 Task: Show the computed styles sidebar.
Action: Mouse moved to (957, 27)
Screenshot: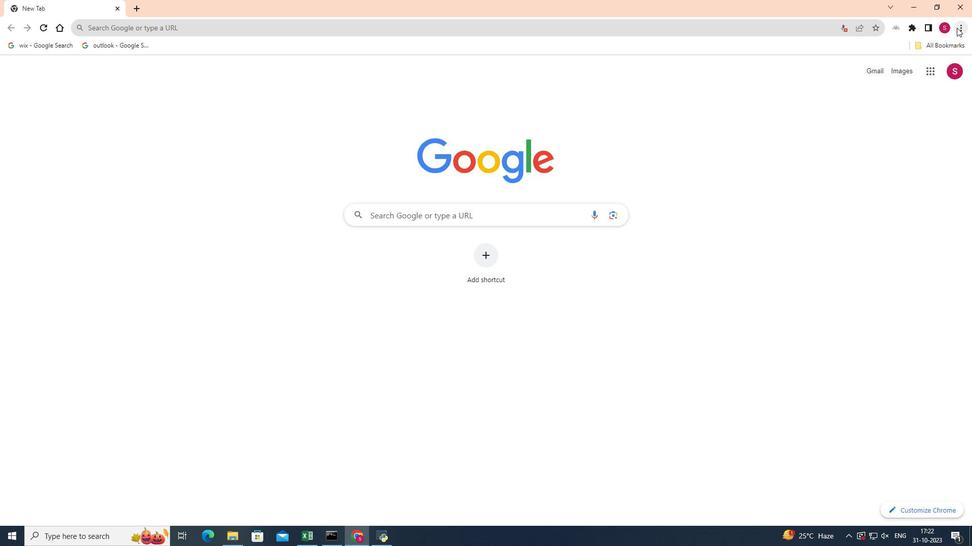 
Action: Mouse pressed left at (957, 27)
Screenshot: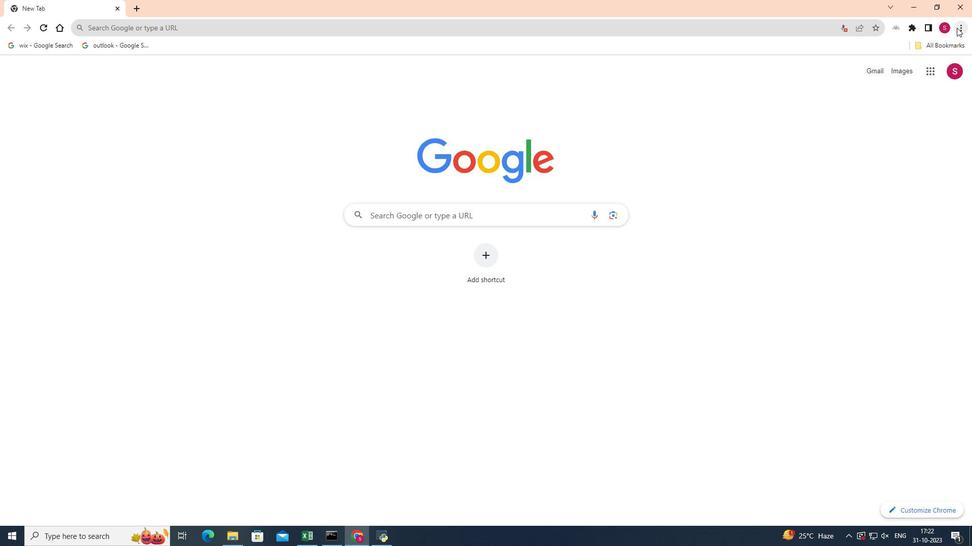 
Action: Mouse moved to (842, 185)
Screenshot: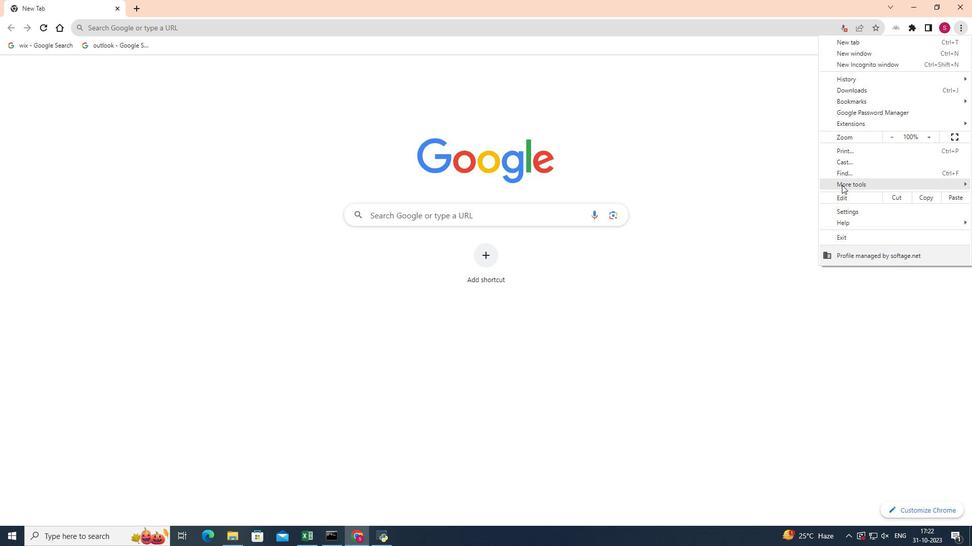 
Action: Mouse pressed left at (842, 185)
Screenshot: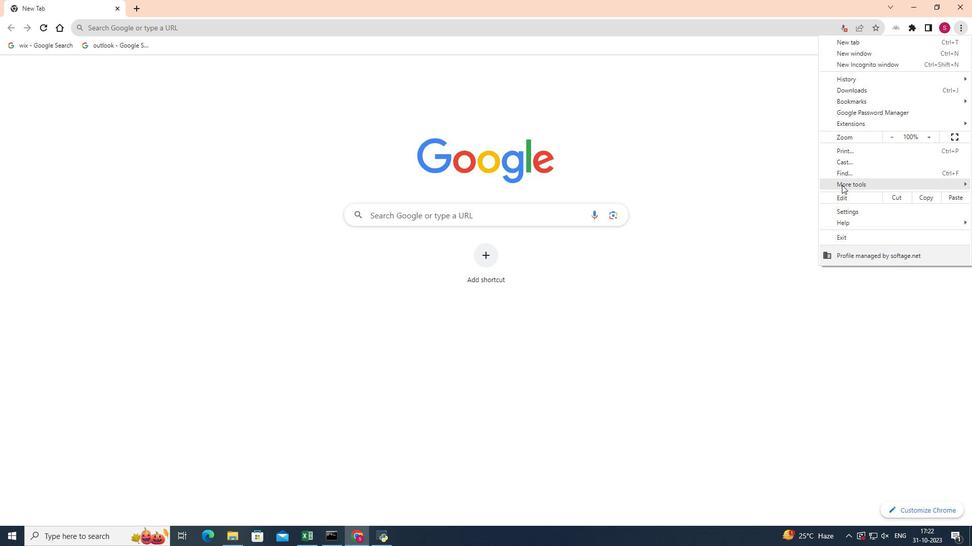 
Action: Mouse moved to (756, 260)
Screenshot: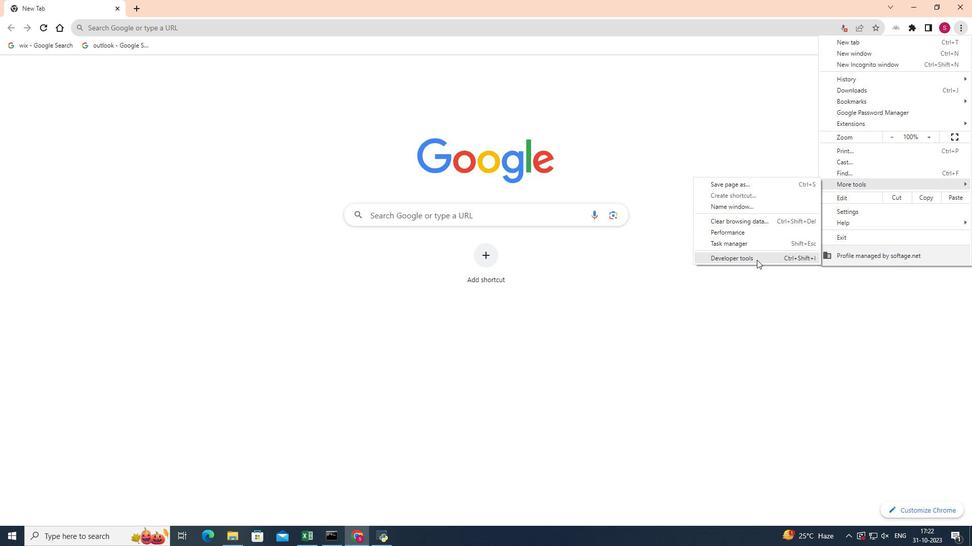 
Action: Mouse pressed left at (756, 260)
Screenshot: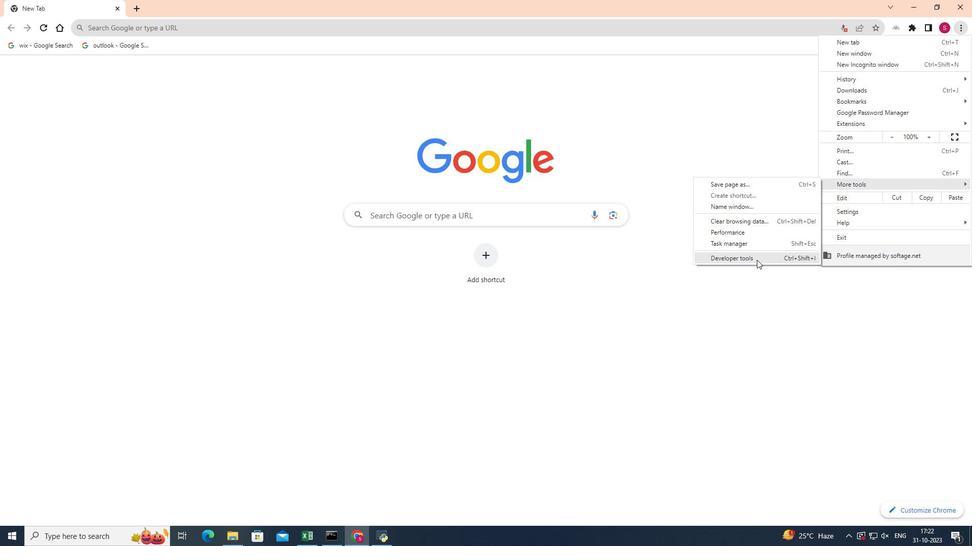 
Action: Mouse moved to (952, 383)
Screenshot: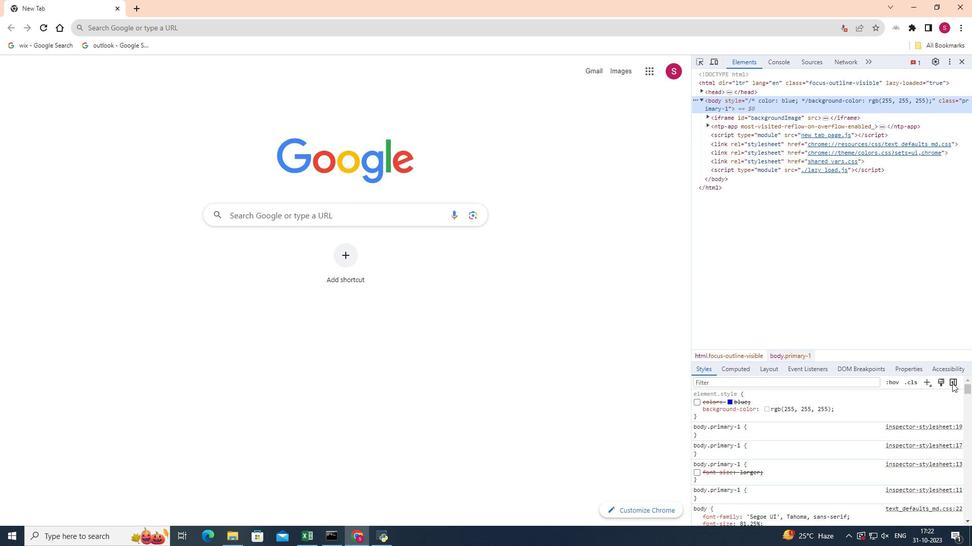 
Action: Mouse pressed left at (952, 383)
Screenshot: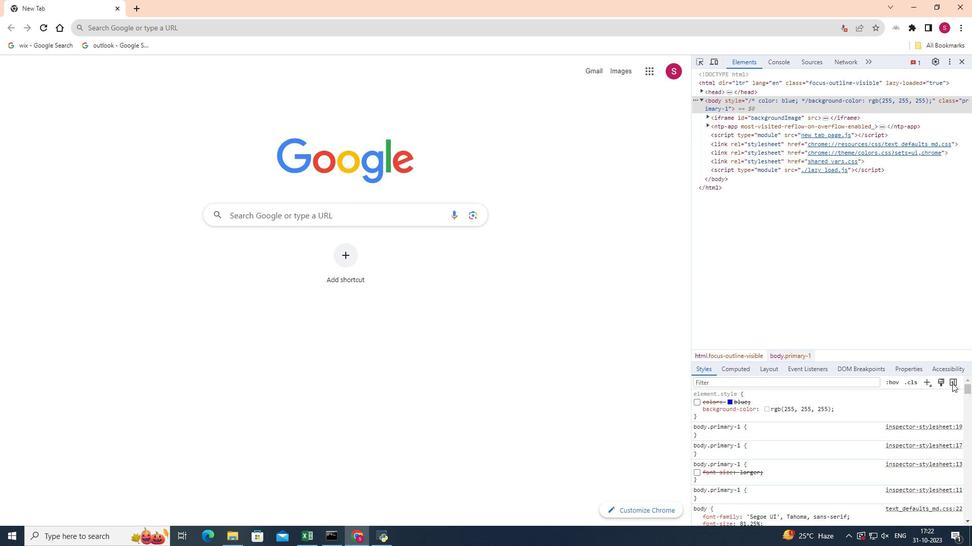 
Action: Mouse moved to (899, 456)
Screenshot: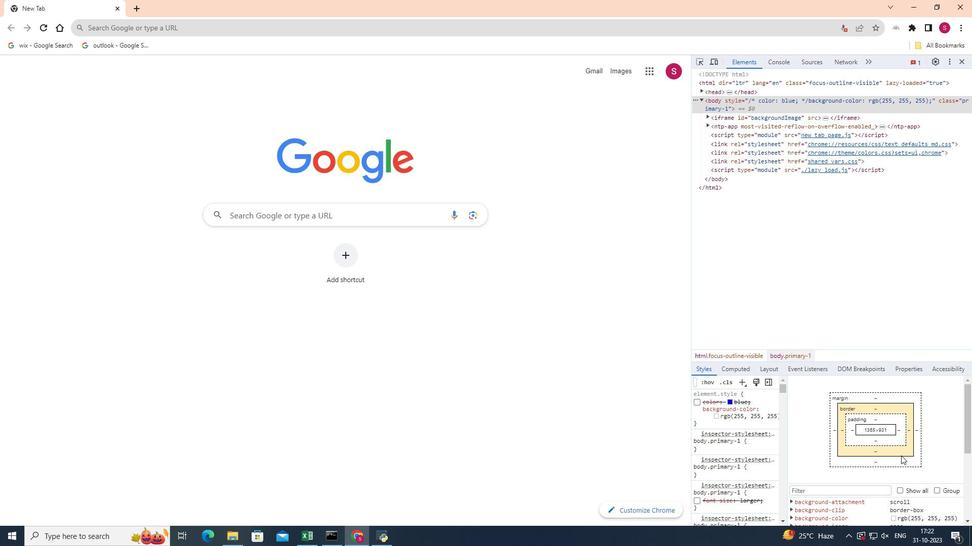 
Action: Mouse scrolled (899, 455) with delta (0, 0)
Screenshot: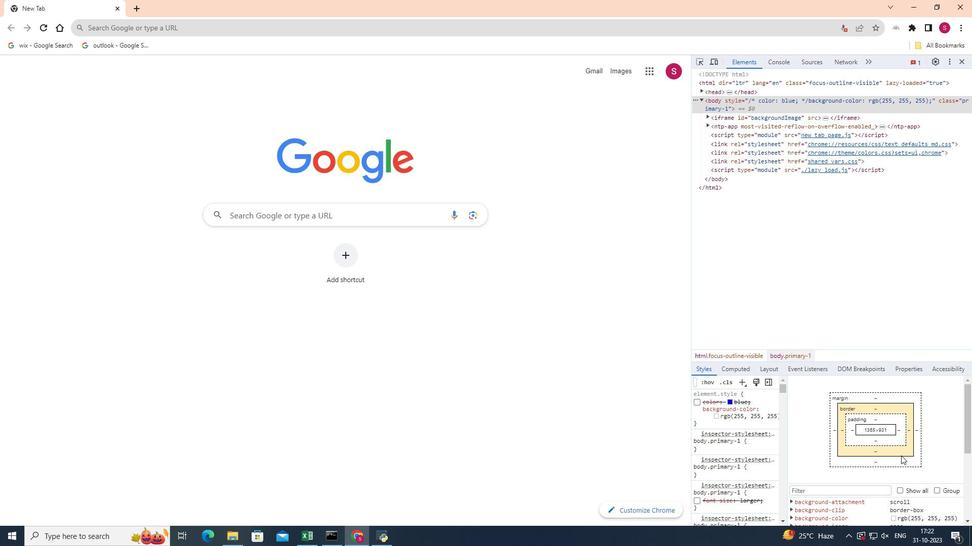 
Action: Mouse moved to (900, 456)
Screenshot: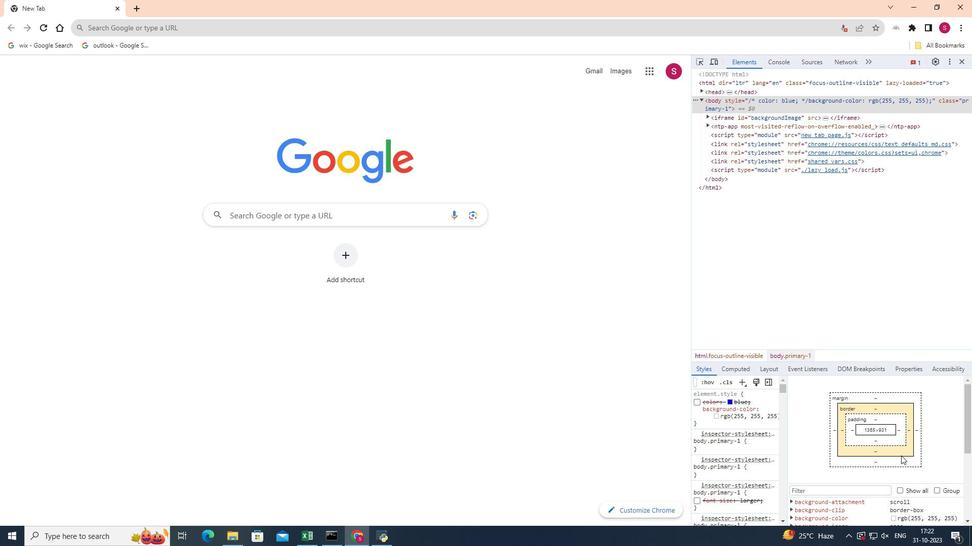 
Action: Mouse scrolled (900, 455) with delta (0, 0)
Screenshot: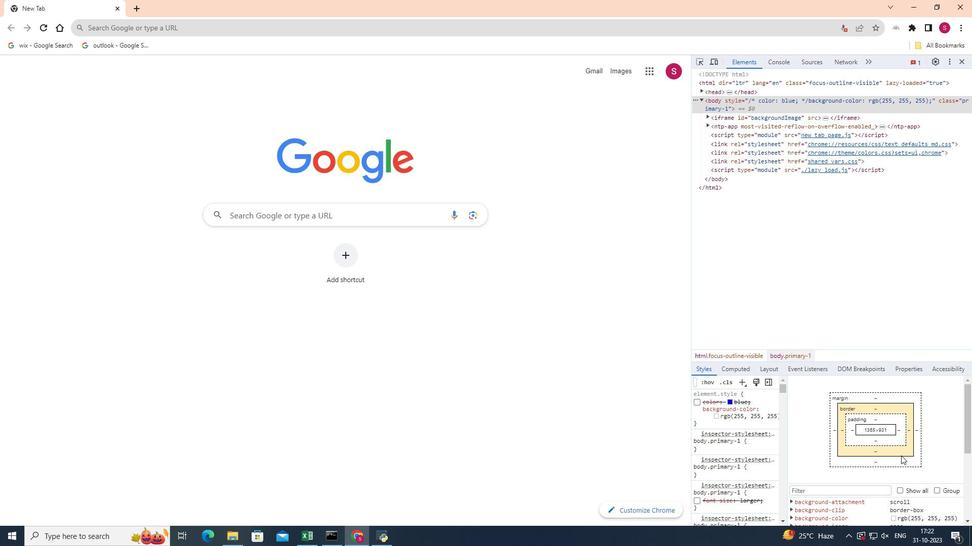 
Action: Mouse moved to (903, 456)
Screenshot: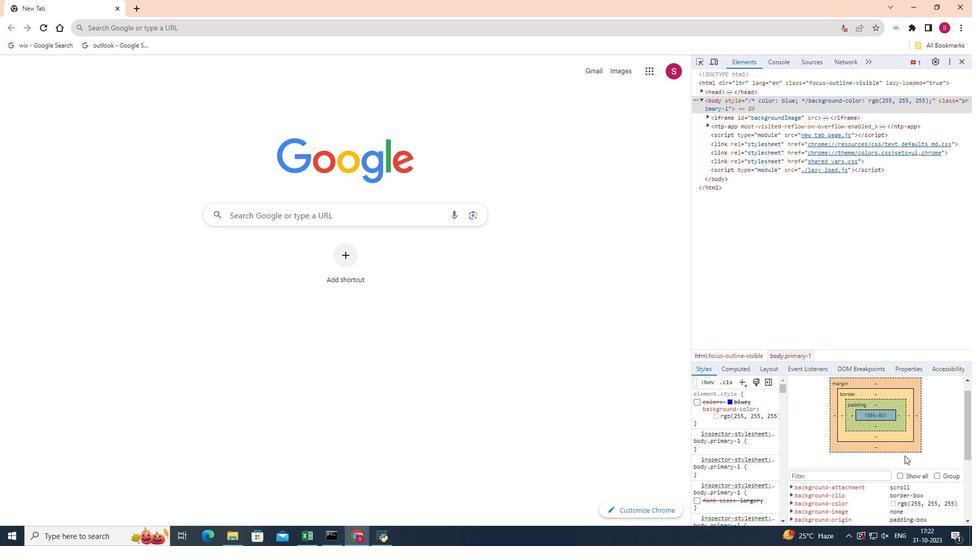 
Action: Mouse scrolled (903, 455) with delta (0, 0)
Screenshot: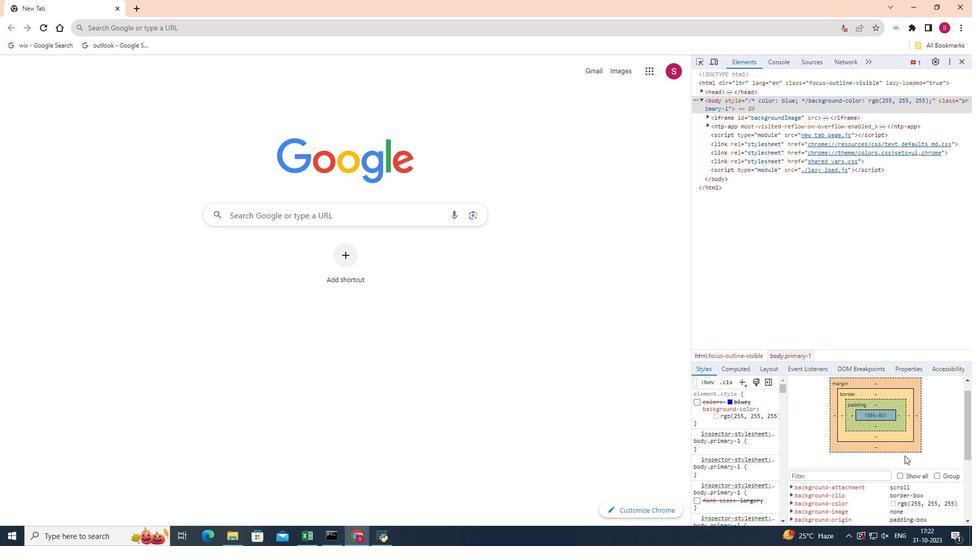 
Action: Mouse moved to (903, 456)
Screenshot: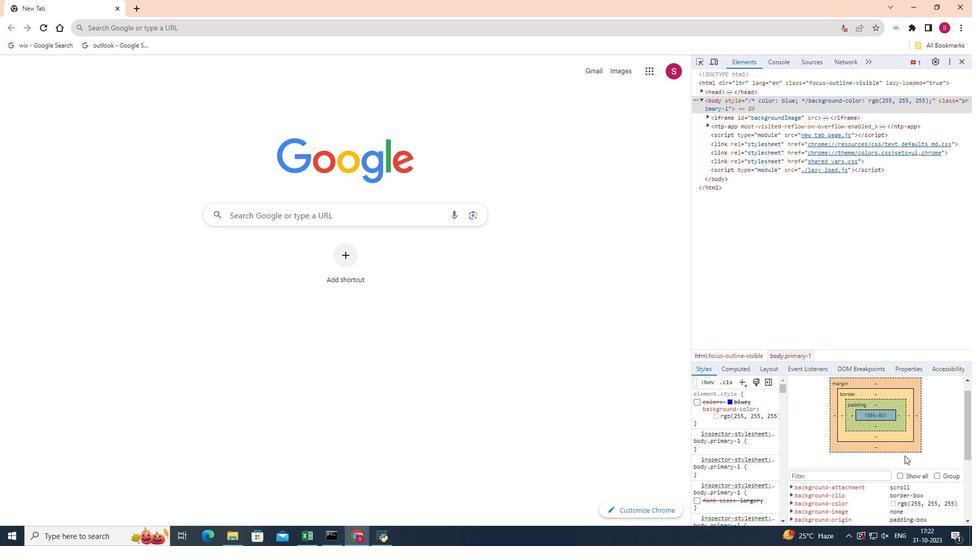 
Action: Mouse scrolled (903, 455) with delta (0, 0)
Screenshot: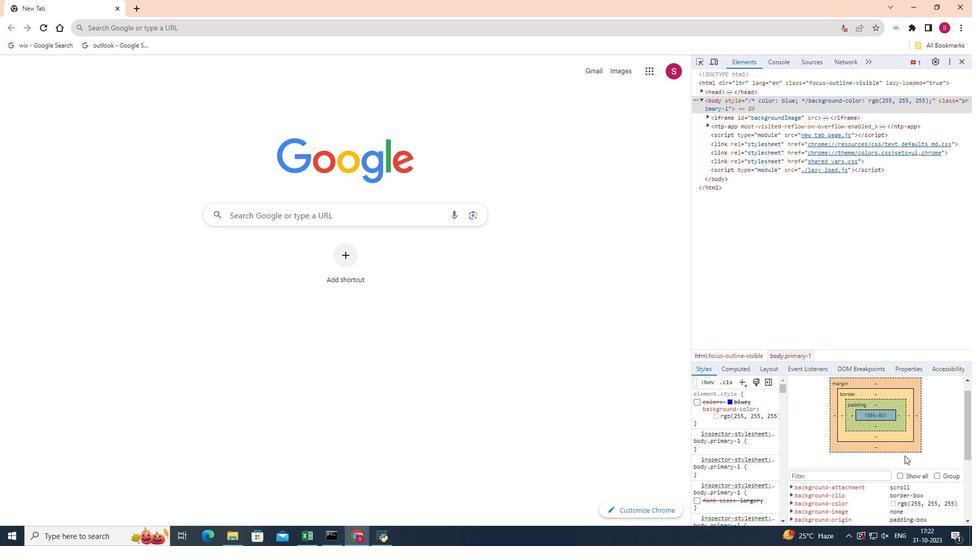 
Action: Mouse moved to (905, 456)
Screenshot: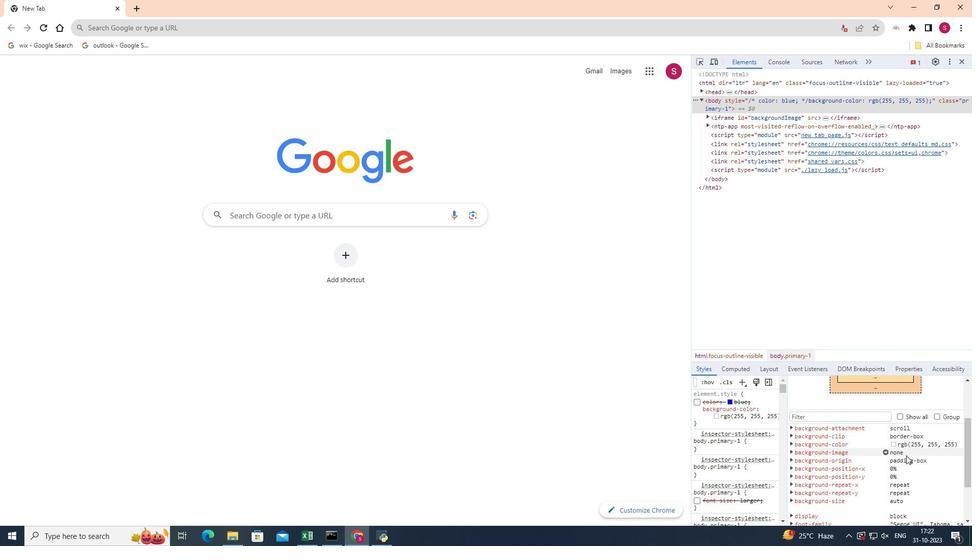 
Action: Mouse scrolled (905, 455) with delta (0, 0)
Screenshot: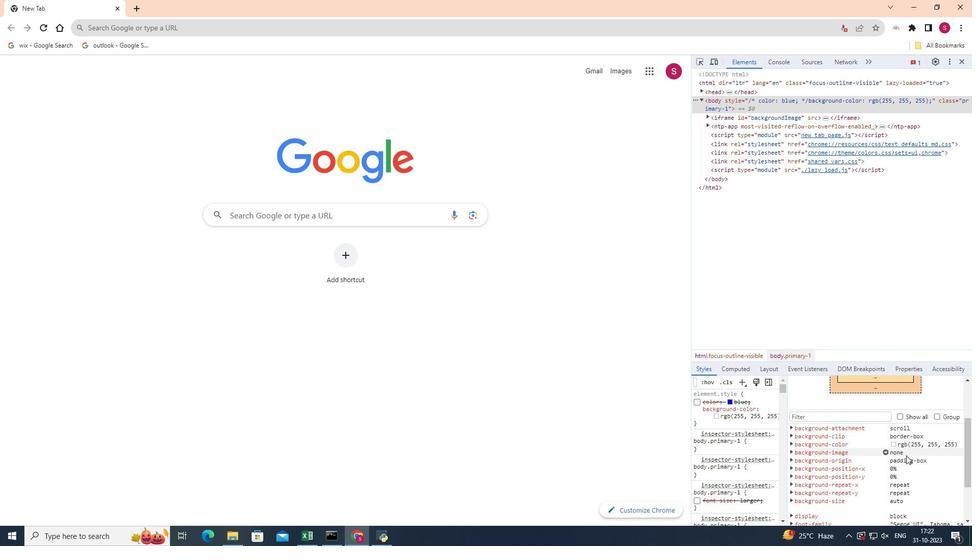 
Action: Mouse moved to (906, 456)
Screenshot: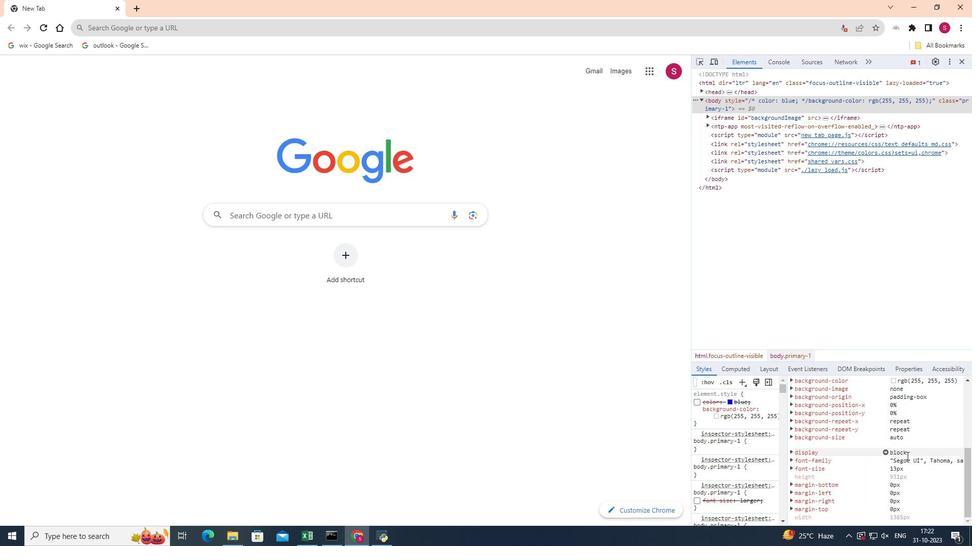 
Action: Mouse scrolled (906, 455) with delta (0, 0)
Screenshot: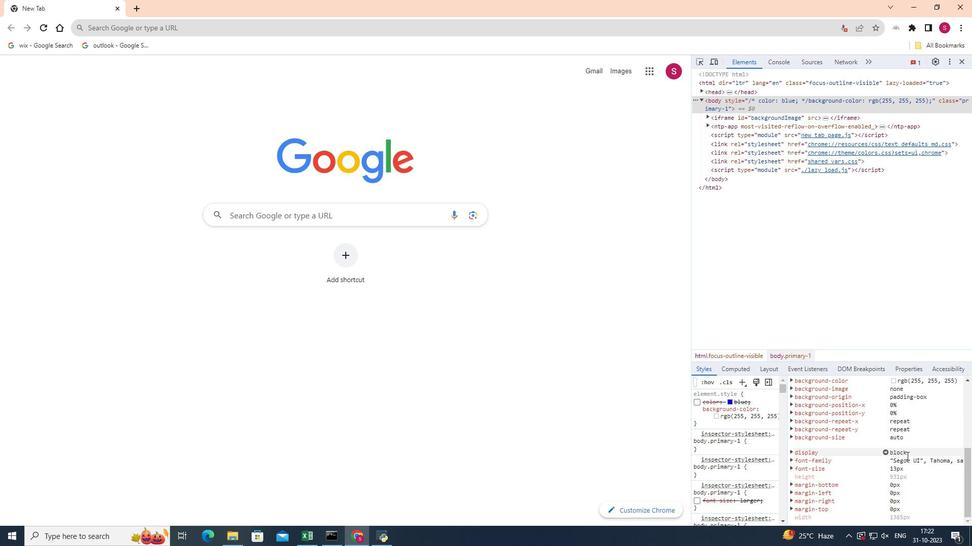 
Action: Mouse scrolled (906, 455) with delta (0, 0)
Screenshot: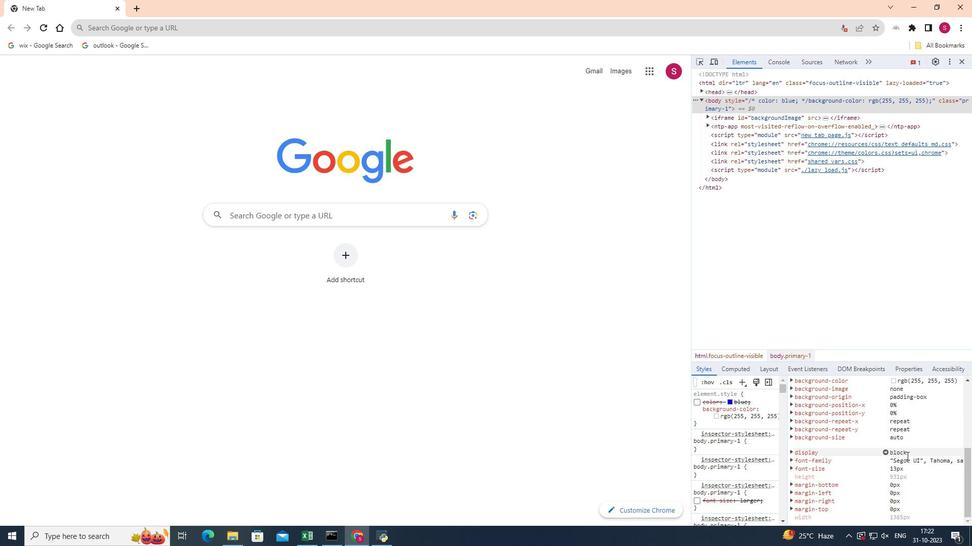 
Action: Mouse scrolled (906, 455) with delta (0, 0)
Screenshot: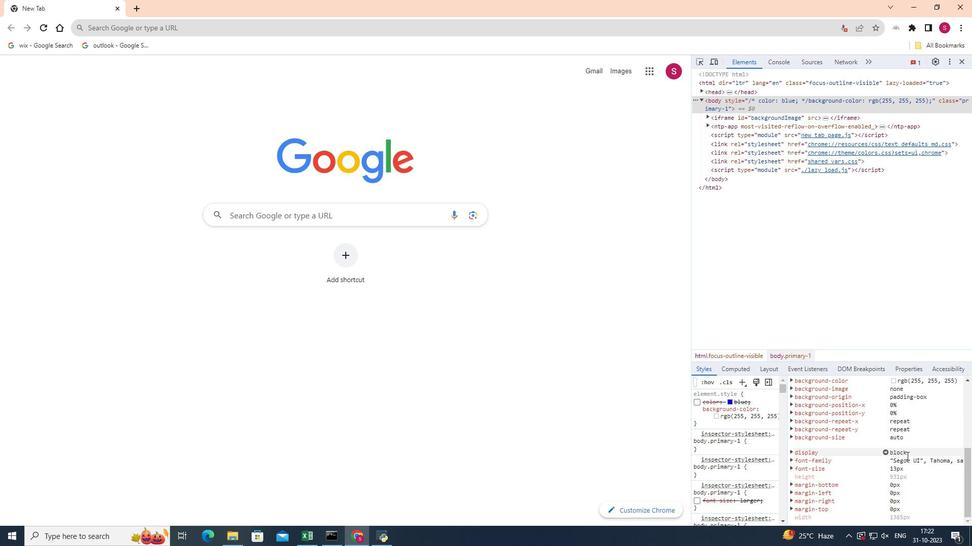 
Action: Mouse scrolled (906, 455) with delta (0, 0)
Screenshot: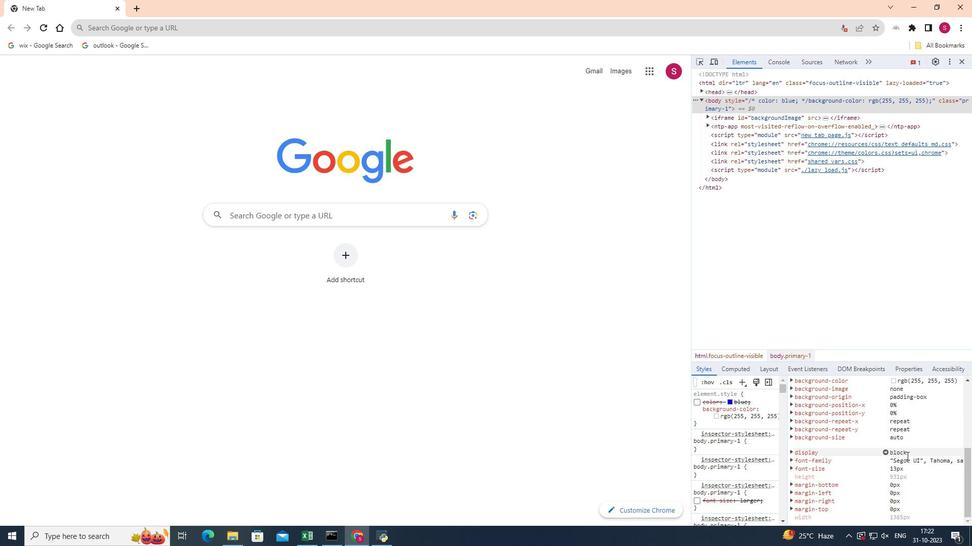 
Action: Mouse scrolled (906, 455) with delta (0, 0)
Screenshot: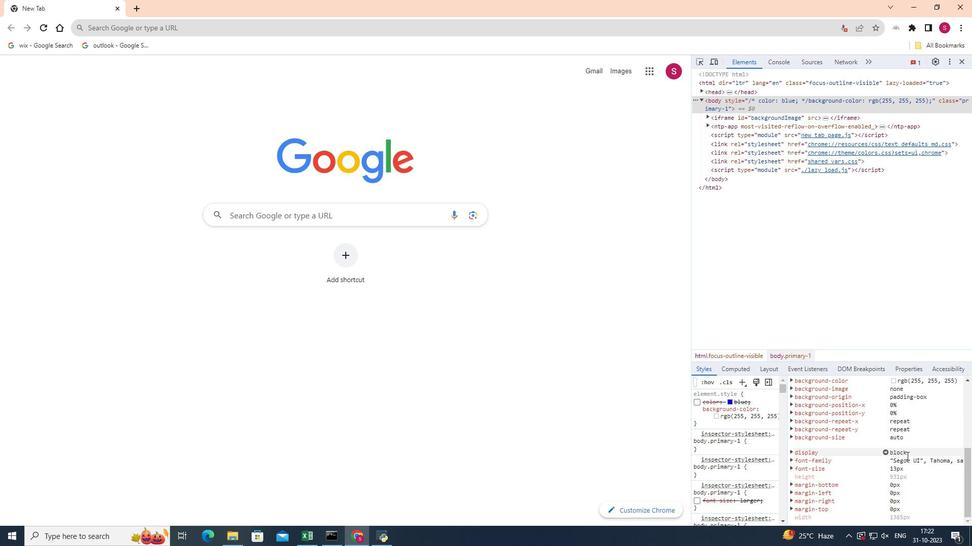 
Action: Mouse moved to (908, 454)
Screenshot: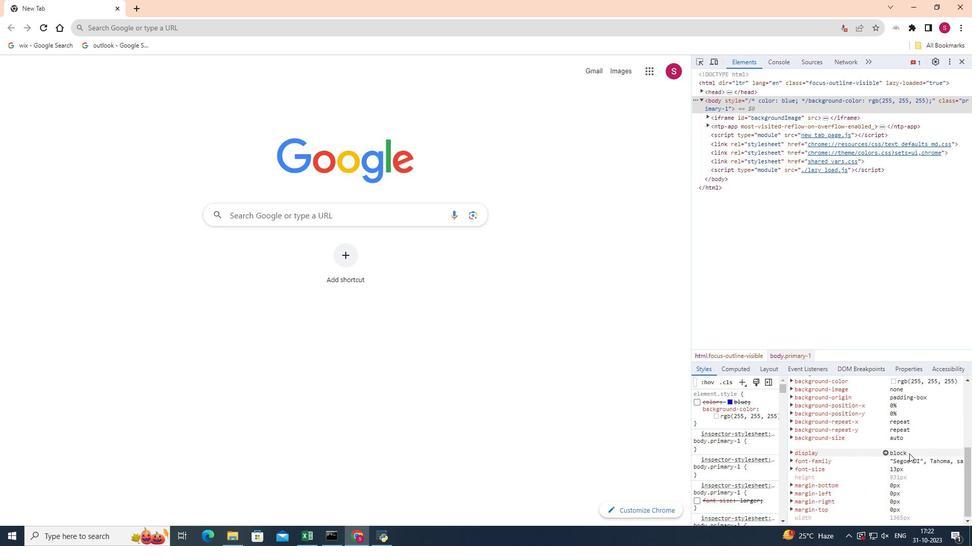 
Action: Mouse scrolled (908, 455) with delta (0, 0)
Screenshot: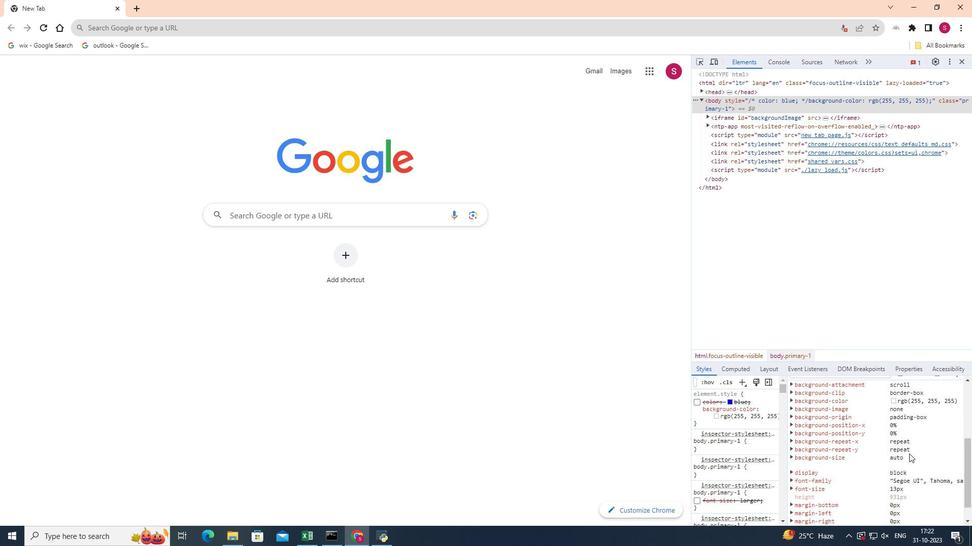 
Action: Mouse moved to (909, 454)
Screenshot: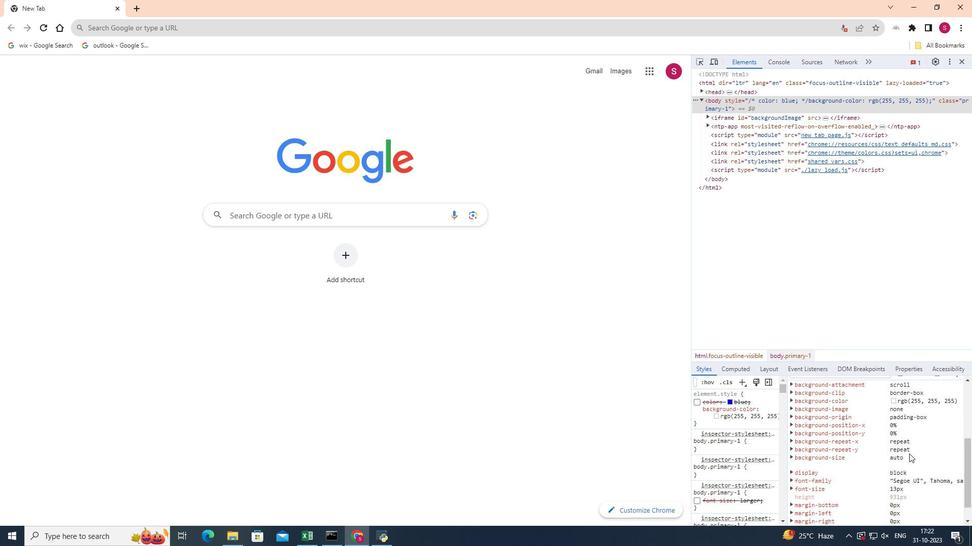 
Action: Mouse scrolled (909, 454) with delta (0, 0)
Screenshot: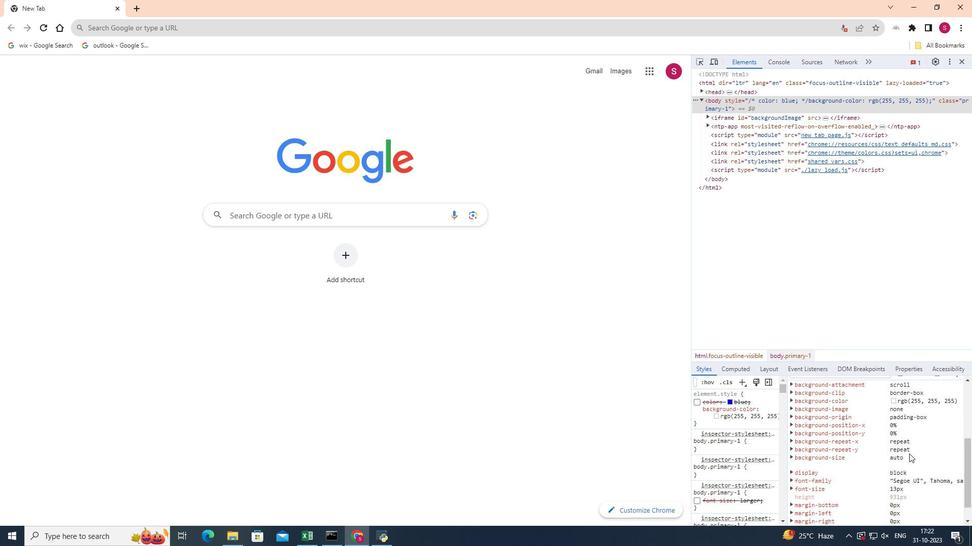 
Action: Mouse scrolled (909, 454) with delta (0, 0)
Screenshot: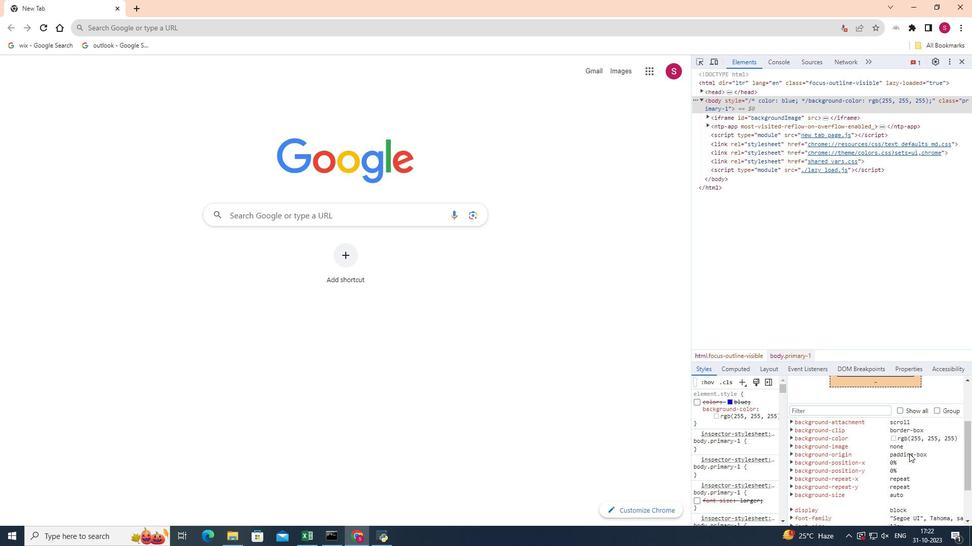 
Action: Mouse scrolled (909, 454) with delta (0, 0)
Screenshot: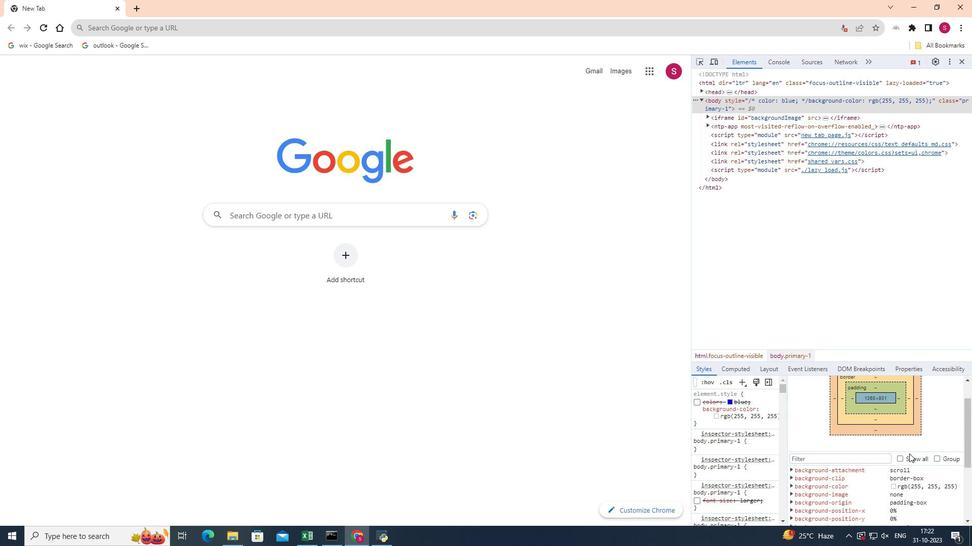 
Action: Mouse scrolled (909, 454) with delta (0, 0)
Screenshot: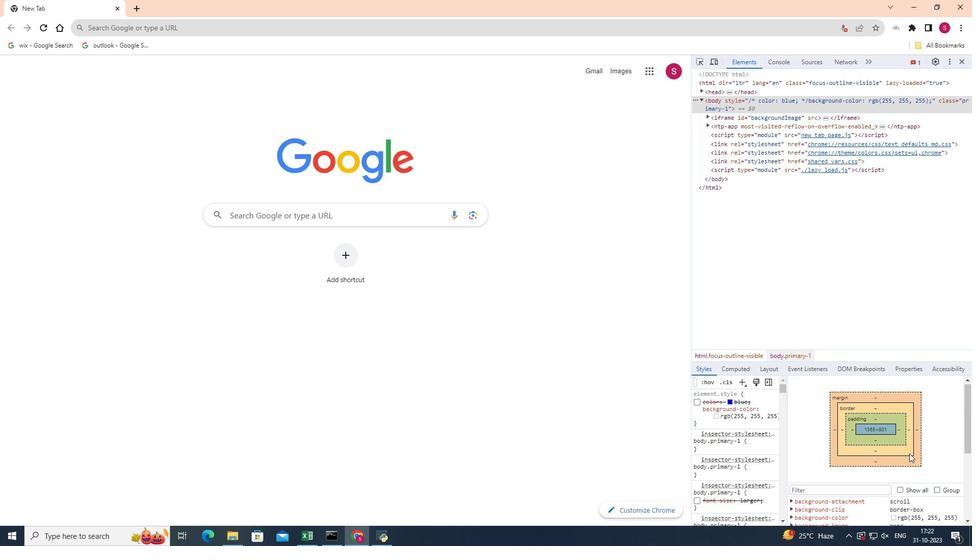 
Action: Mouse moved to (909, 454)
Screenshot: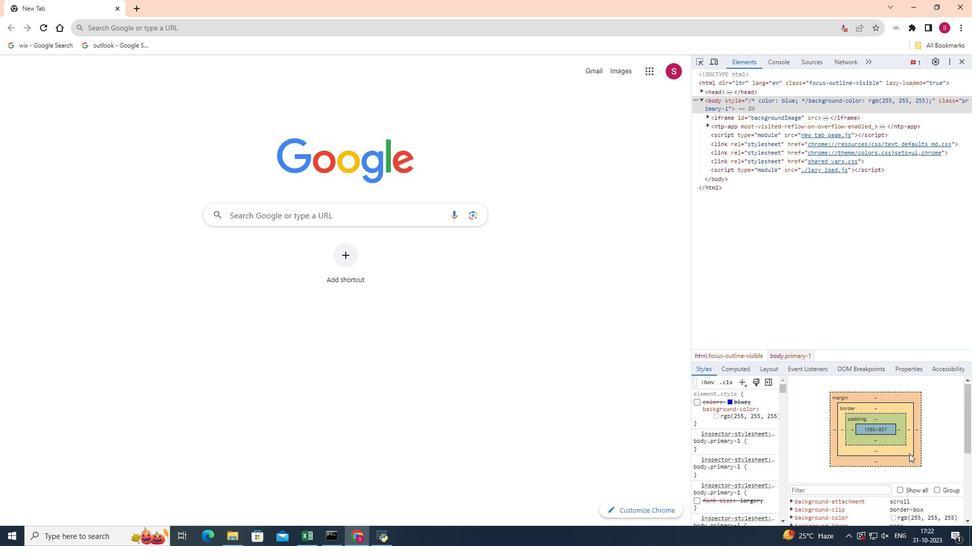 
Action: Mouse scrolled (909, 454) with delta (0, 0)
Screenshot: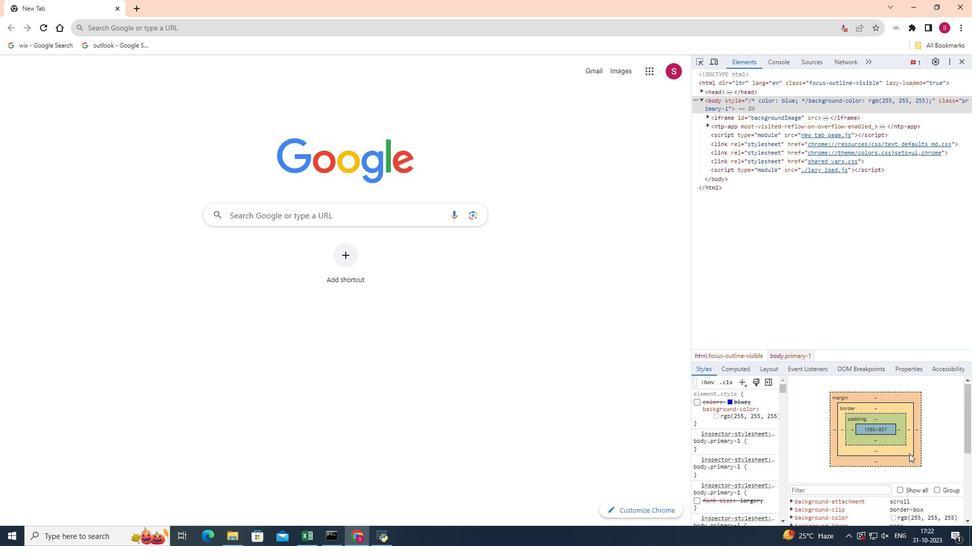 
Action: Mouse scrolled (909, 453) with delta (0, 0)
Screenshot: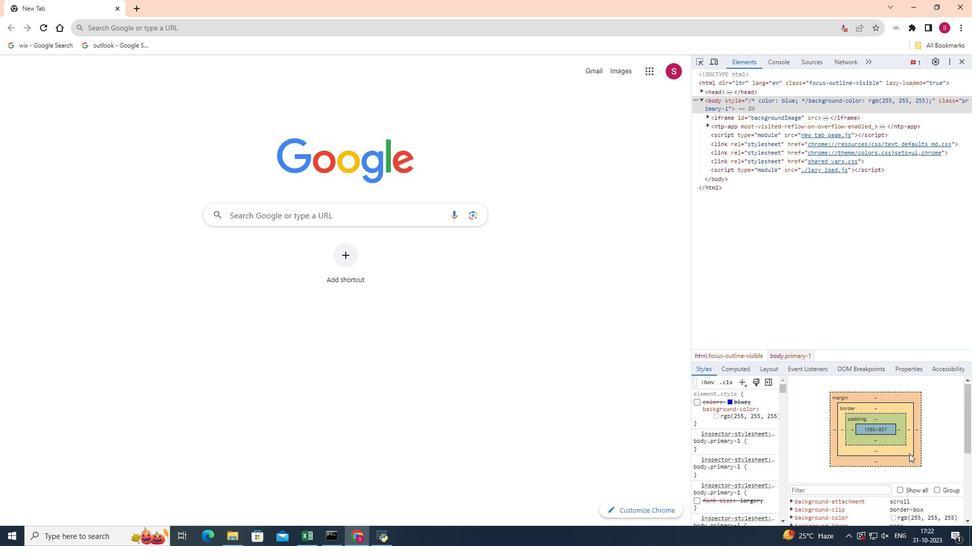 
Action: Mouse scrolled (909, 454) with delta (0, 0)
Screenshot: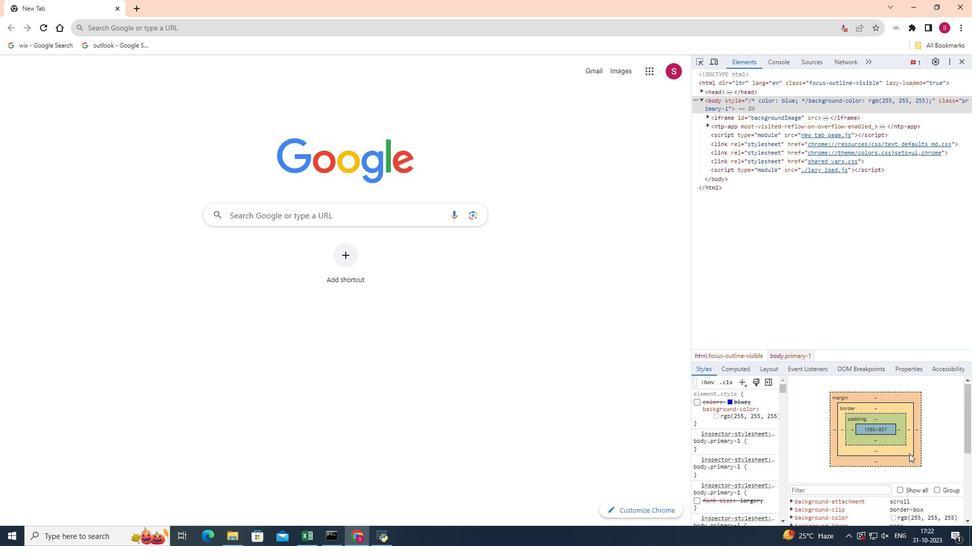 
Action: Mouse scrolled (909, 454) with delta (0, 0)
Screenshot: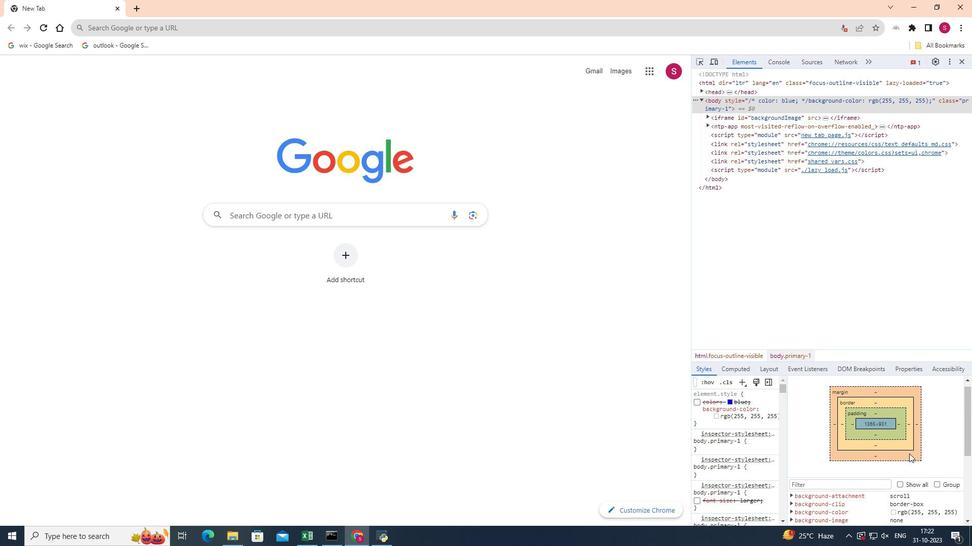 
